 Task: Create a rule when a card is emailed into list name by me.
Action: Mouse pressed left at (437, 335)
Screenshot: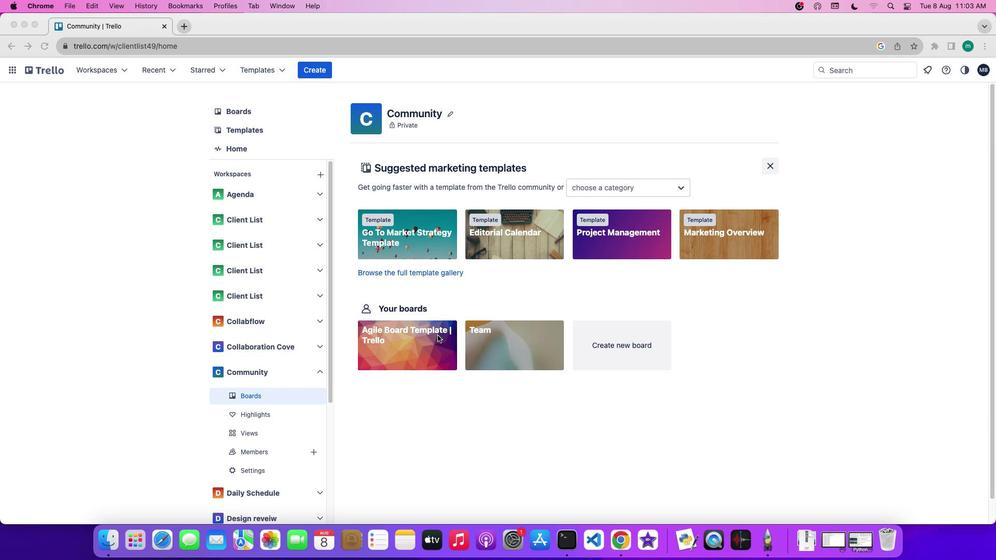 
Action: Mouse pressed left at (437, 335)
Screenshot: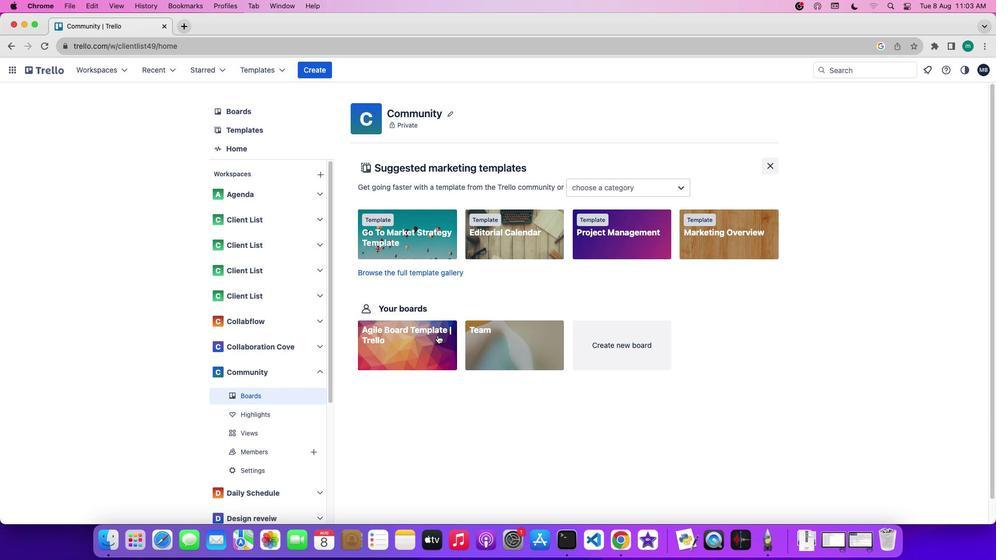 
Action: Mouse moved to (893, 235)
Screenshot: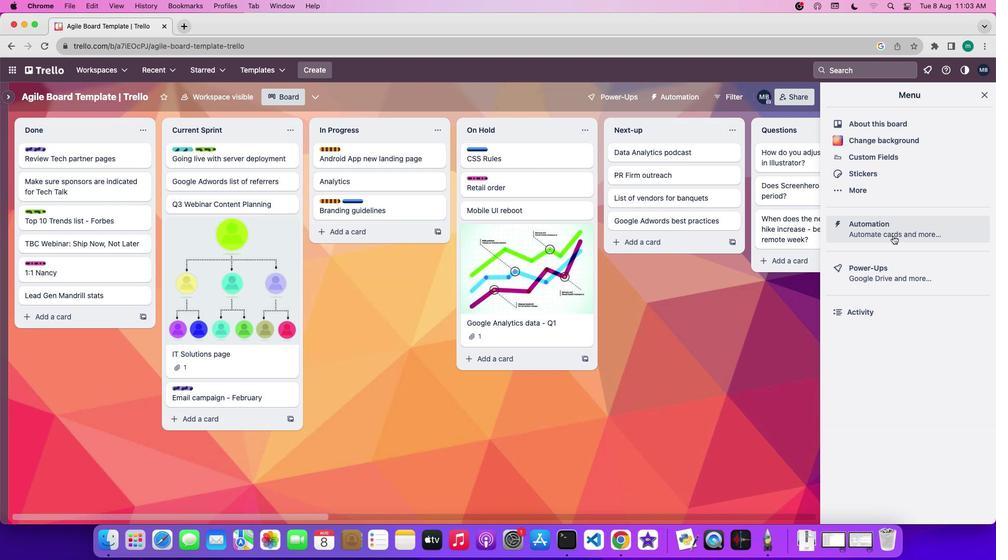 
Action: Mouse pressed left at (893, 235)
Screenshot: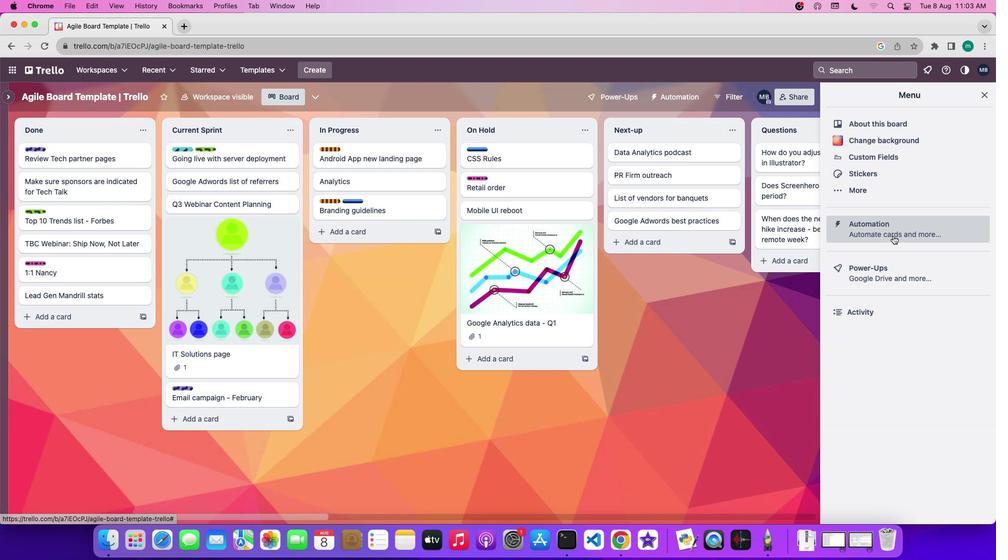 
Action: Mouse moved to (98, 191)
Screenshot: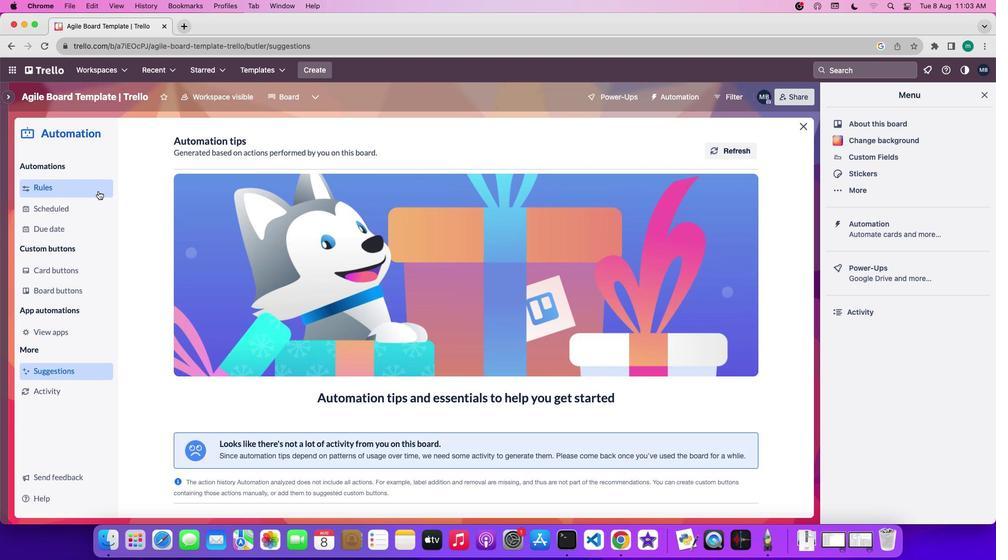 
Action: Mouse pressed left at (98, 191)
Screenshot: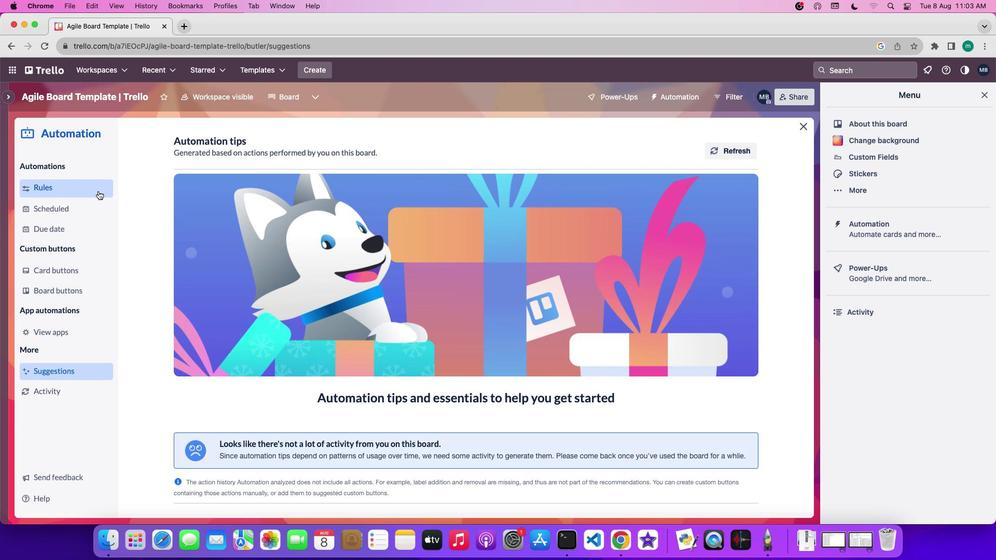 
Action: Mouse moved to (635, 142)
Screenshot: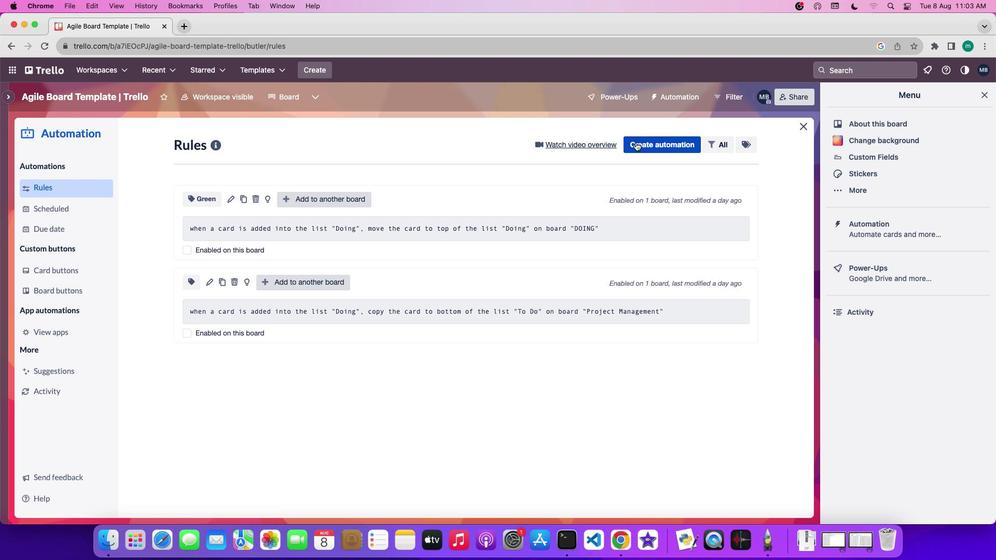 
Action: Mouse pressed left at (635, 142)
Screenshot: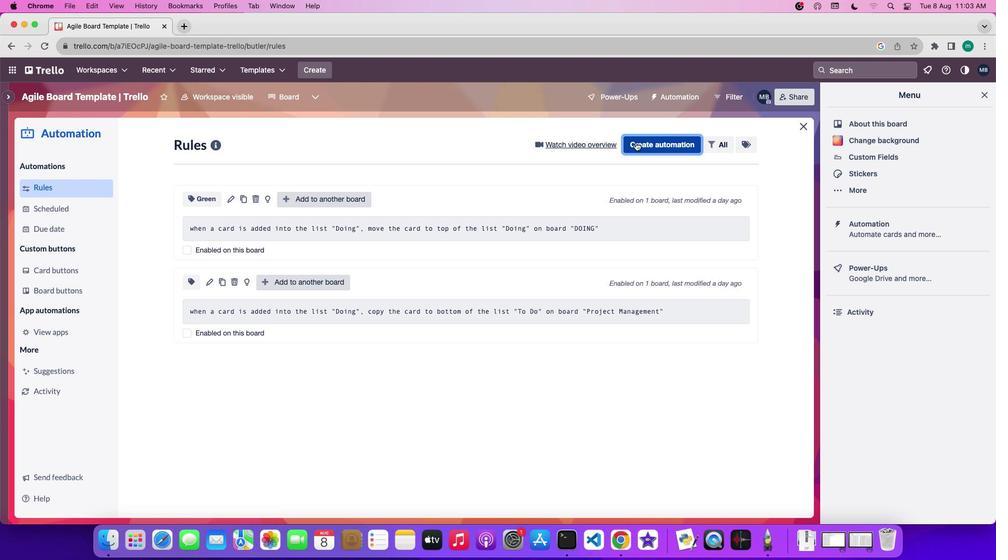 
Action: Mouse moved to (498, 310)
Screenshot: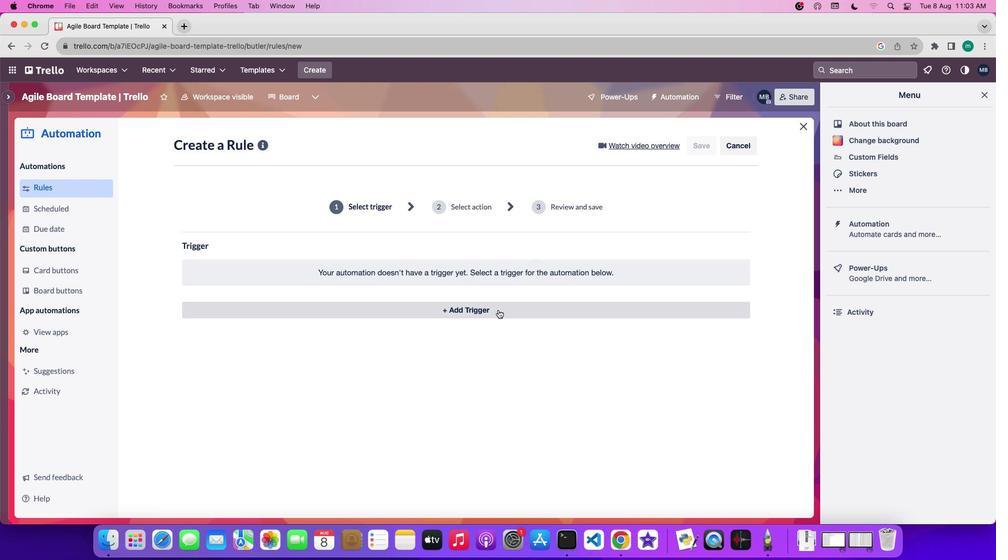 
Action: Mouse pressed left at (498, 310)
Screenshot: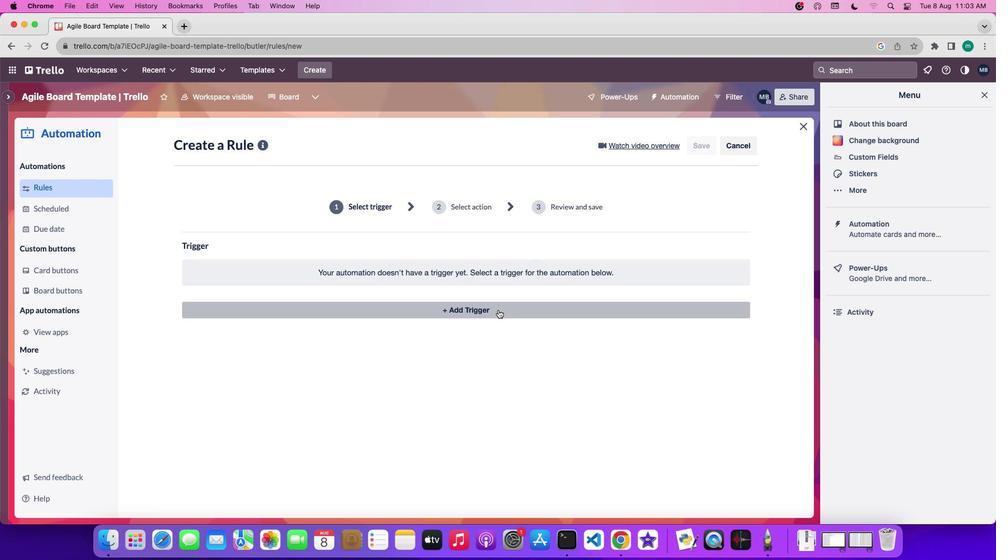 
Action: Mouse moved to (475, 320)
Screenshot: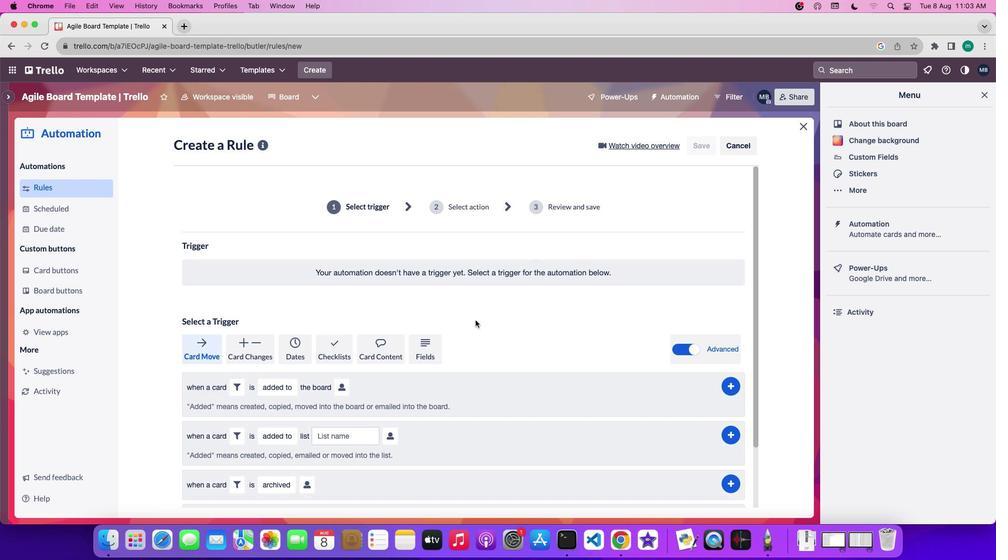 
Action: Mouse scrolled (475, 320) with delta (0, 0)
Screenshot: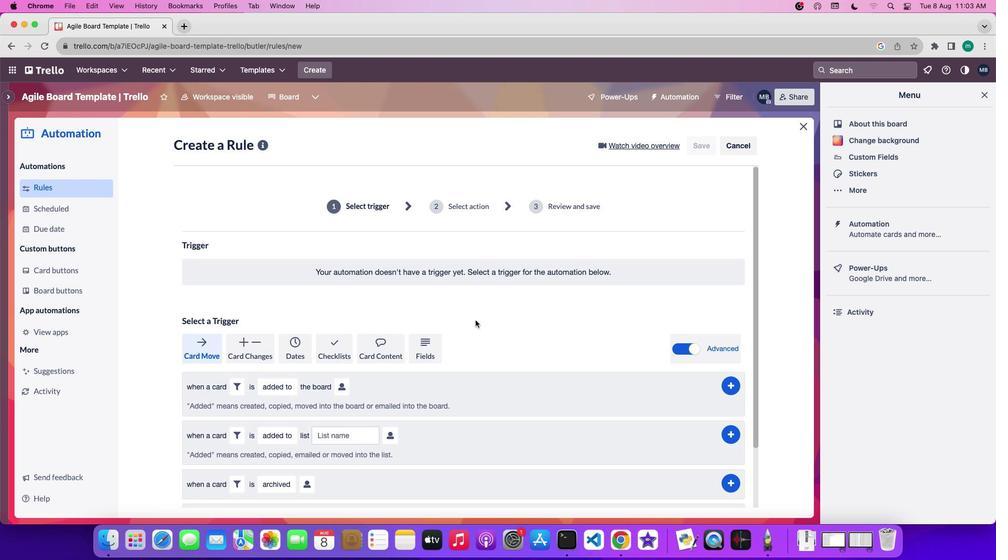 
Action: Mouse scrolled (475, 320) with delta (0, 0)
Screenshot: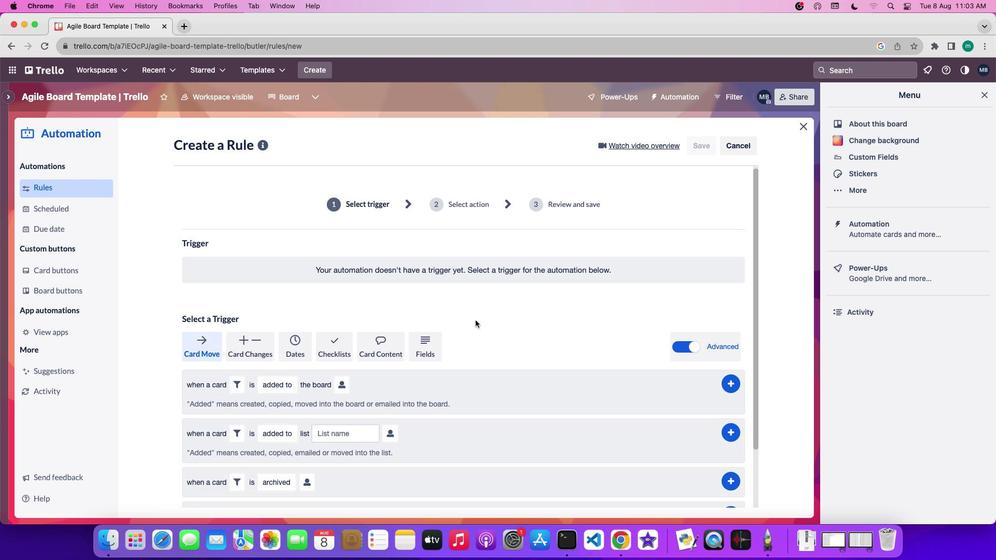 
Action: Mouse scrolled (475, 320) with delta (0, -1)
Screenshot: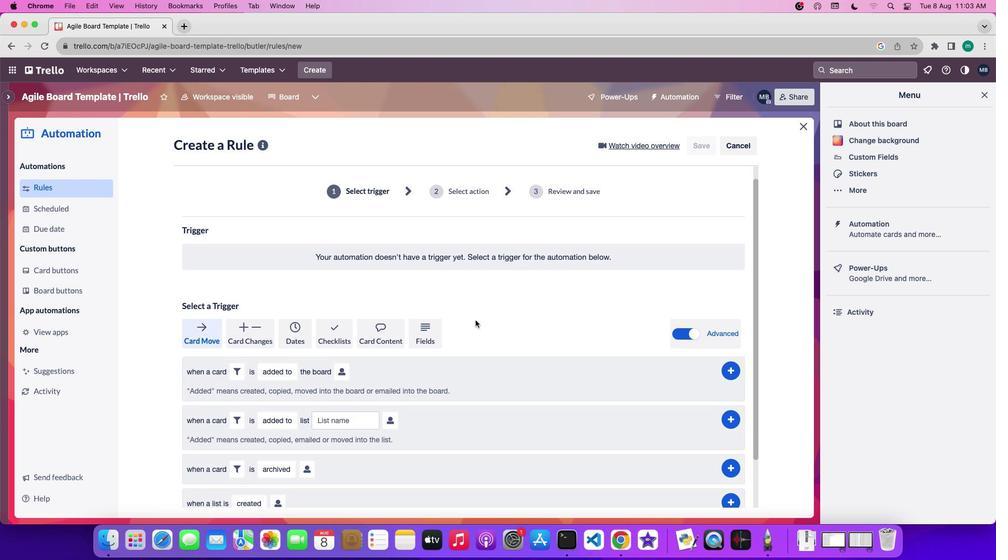 
Action: Mouse scrolled (475, 320) with delta (0, -1)
Screenshot: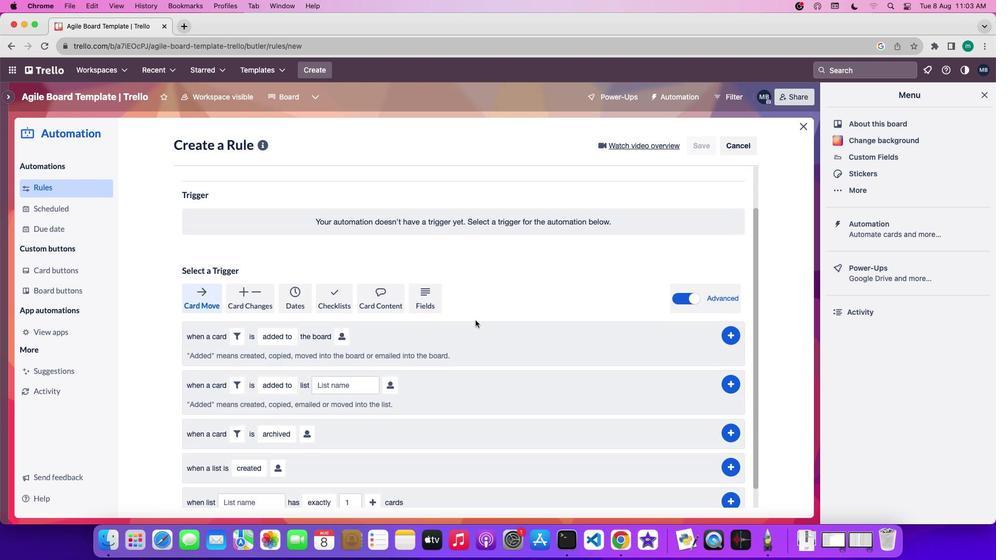 
Action: Mouse moved to (285, 447)
Screenshot: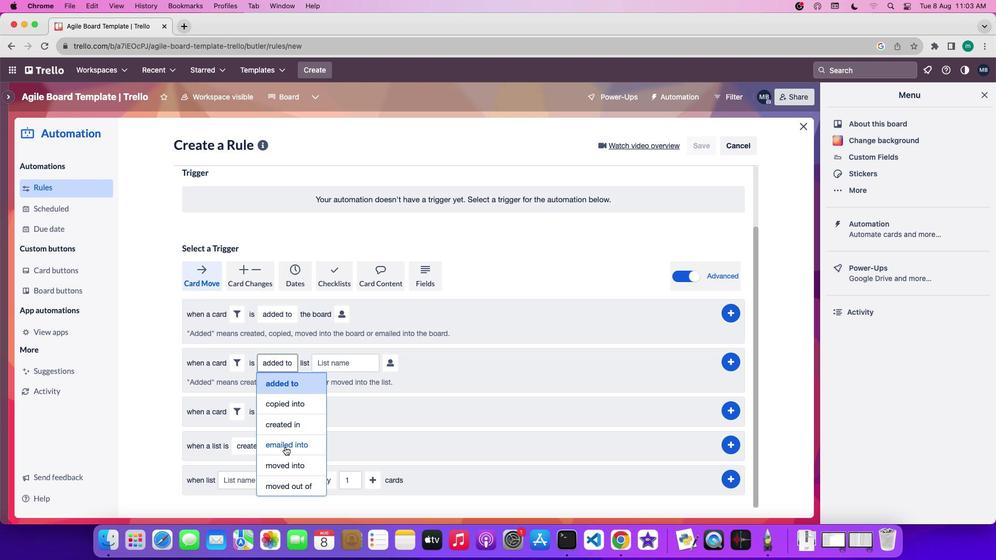 
Action: Mouse pressed left at (285, 447)
Screenshot: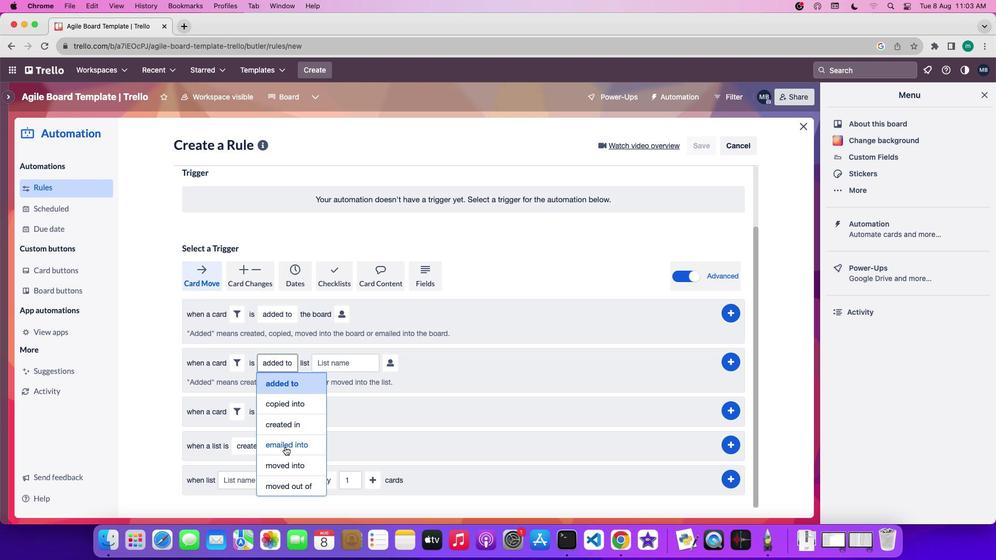 
Action: Mouse moved to (369, 365)
Screenshot: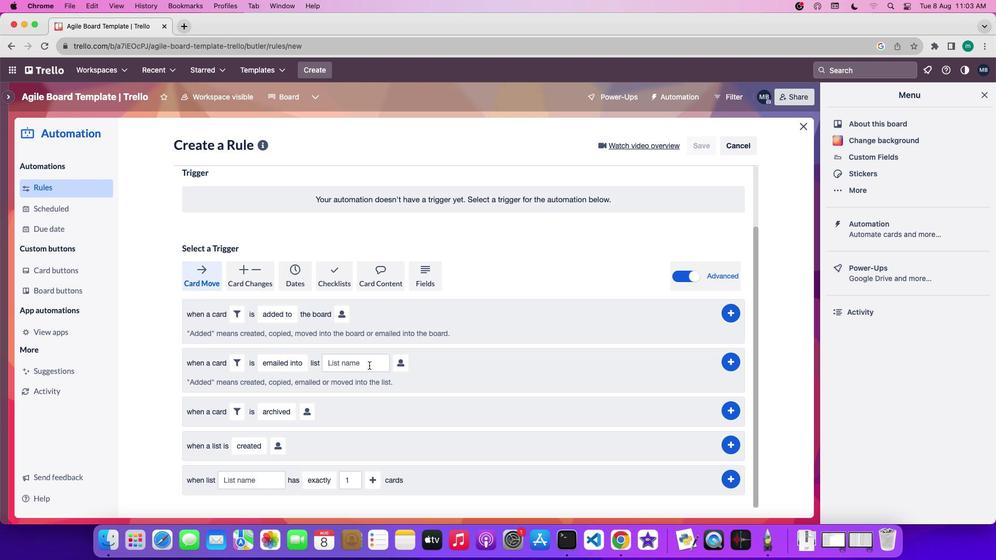 
Action: Mouse pressed left at (369, 365)
Screenshot: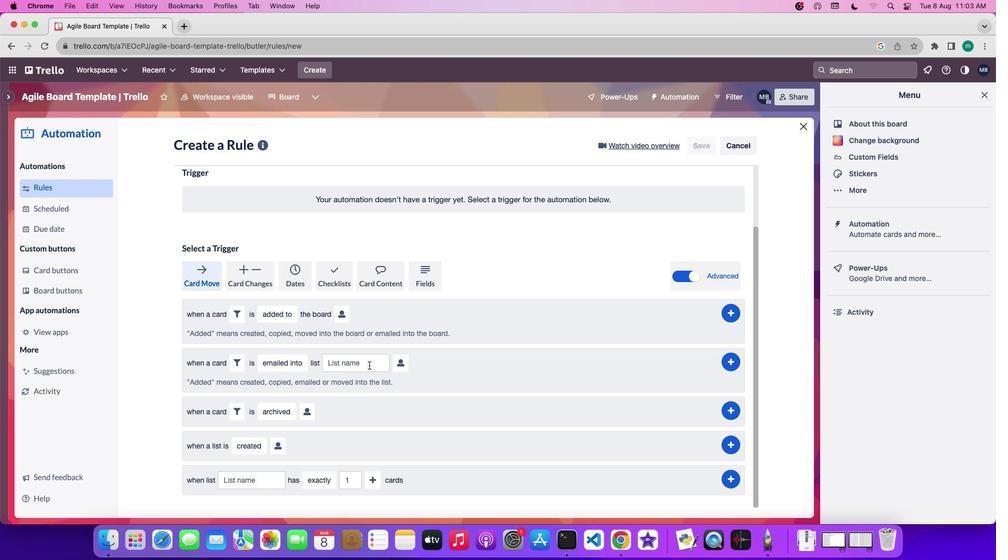 
Action: Mouse moved to (369, 365)
Screenshot: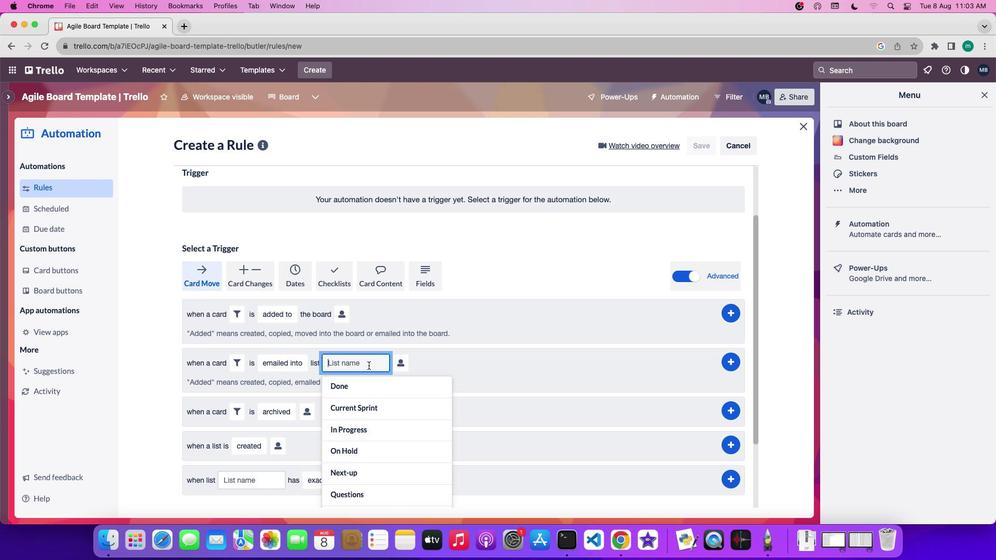 
Action: Key pressed 'n''a''m''e'
Screenshot: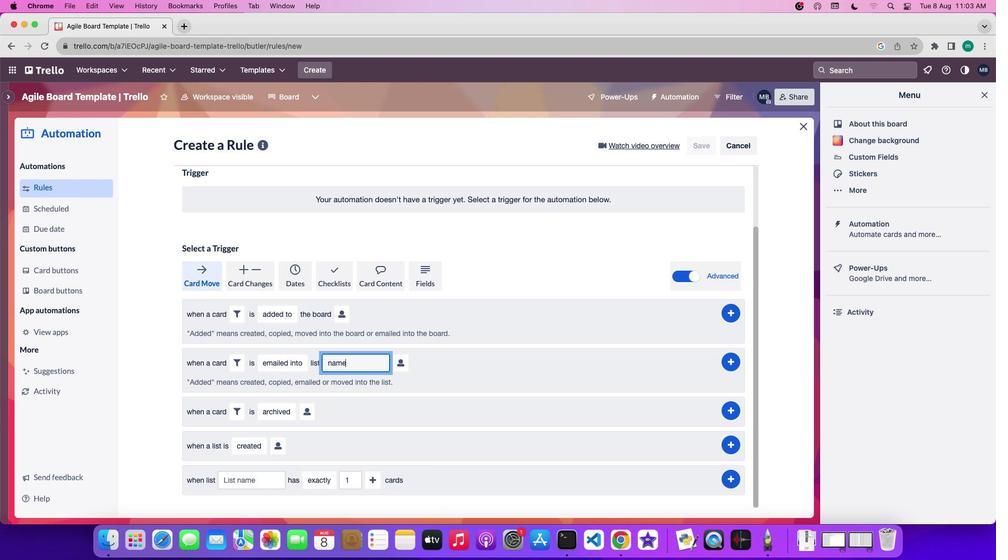 
Action: Mouse moved to (395, 358)
Screenshot: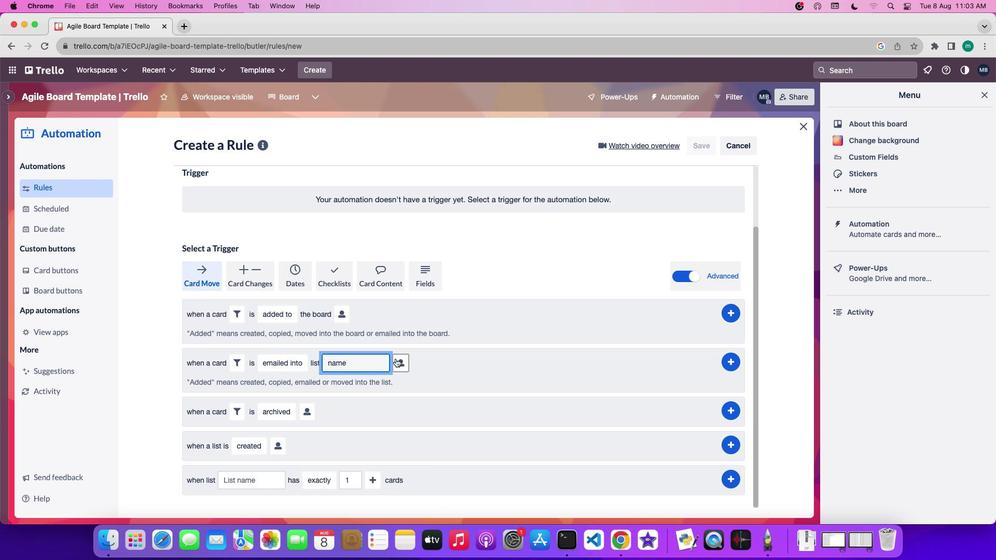 
Action: Mouse pressed left at (395, 358)
Screenshot: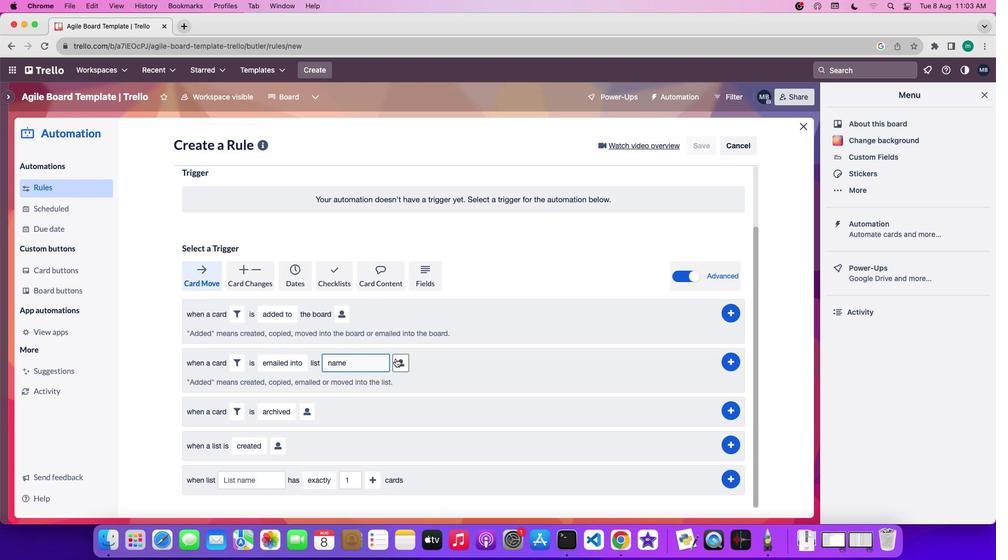 
Action: Mouse moved to (575, 427)
Screenshot: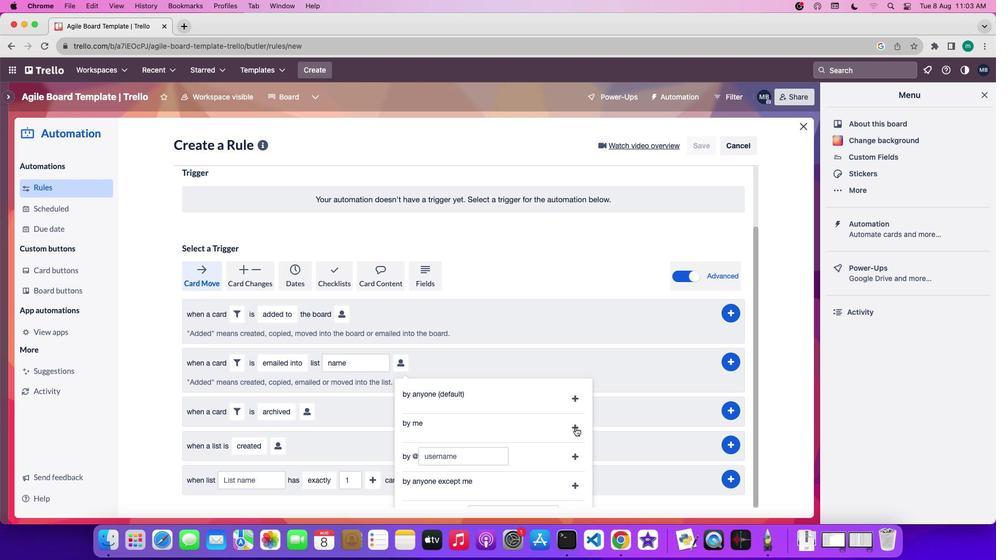 
Action: Mouse pressed left at (575, 427)
Screenshot: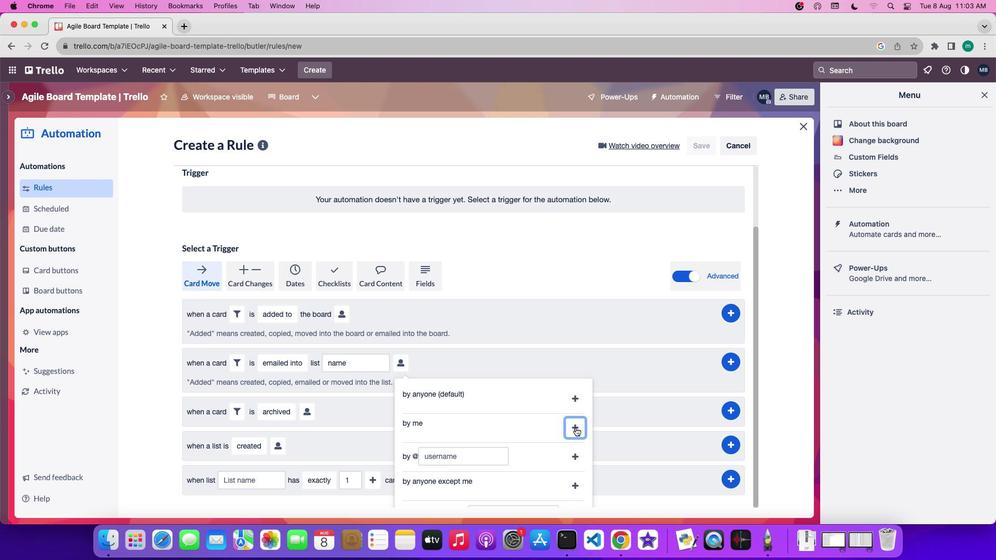 
Action: Mouse moved to (734, 361)
Screenshot: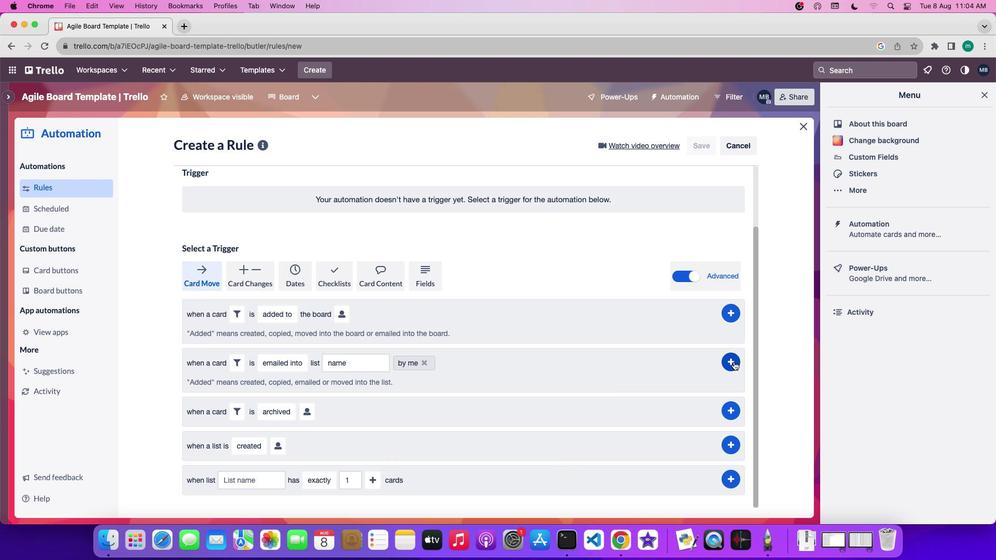 
Action: Mouse pressed left at (734, 361)
Screenshot: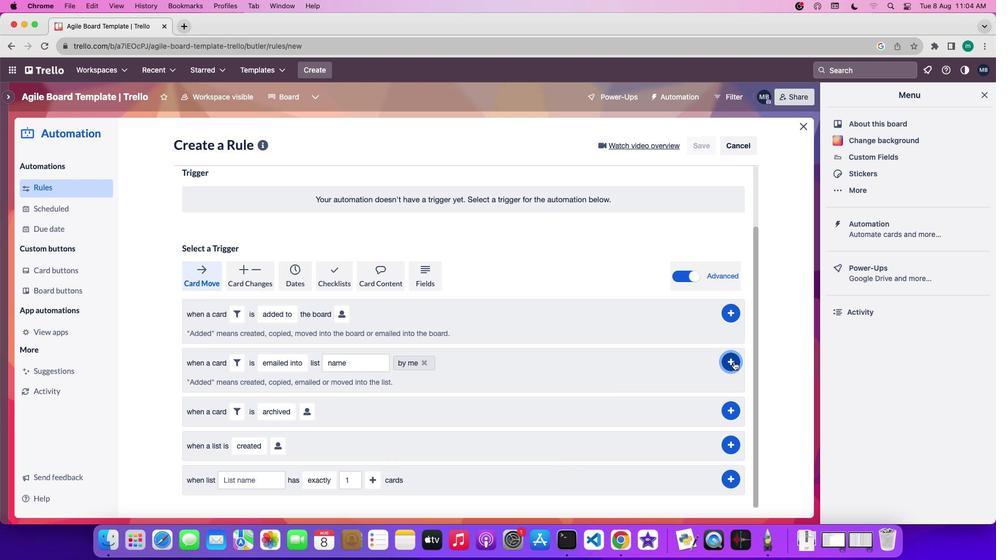 
